 Task: Change the mux module for muxers to "TS muxer (libdvbpsi)".
Action: Mouse moved to (136, 19)
Screenshot: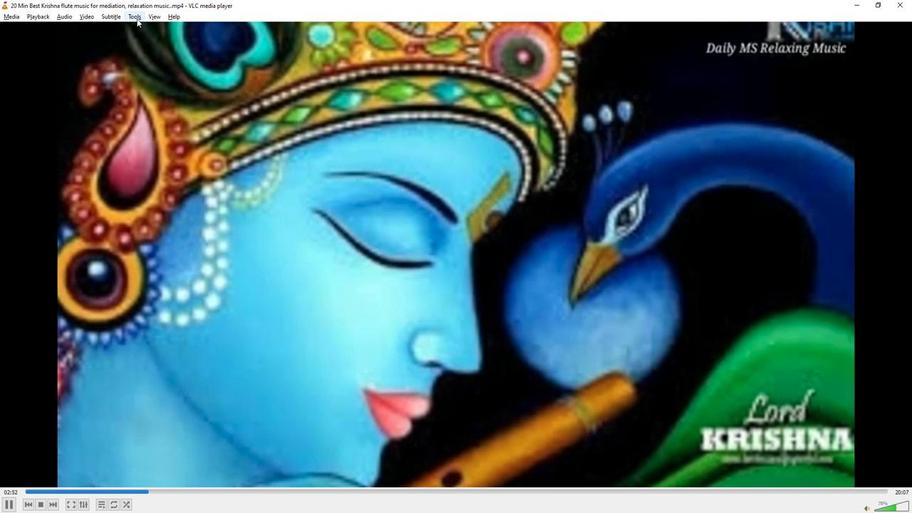 
Action: Mouse pressed left at (136, 19)
Screenshot: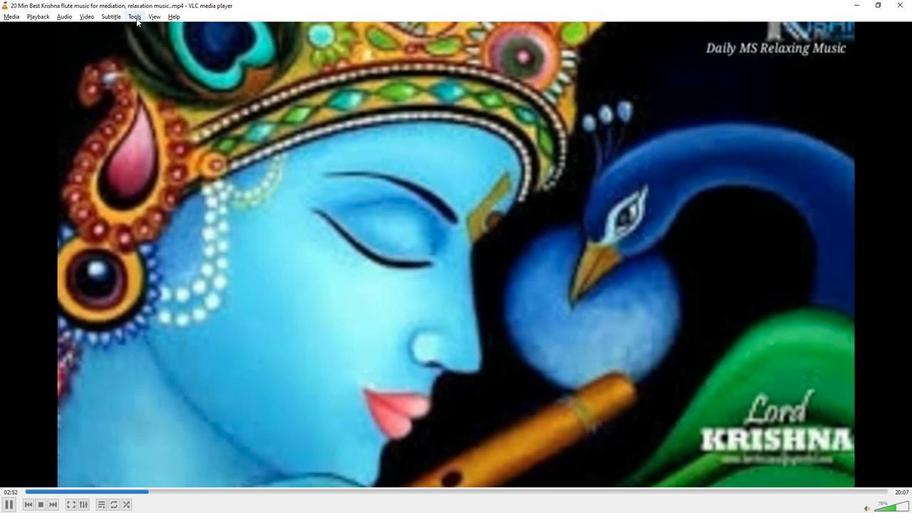 
Action: Mouse moved to (132, 128)
Screenshot: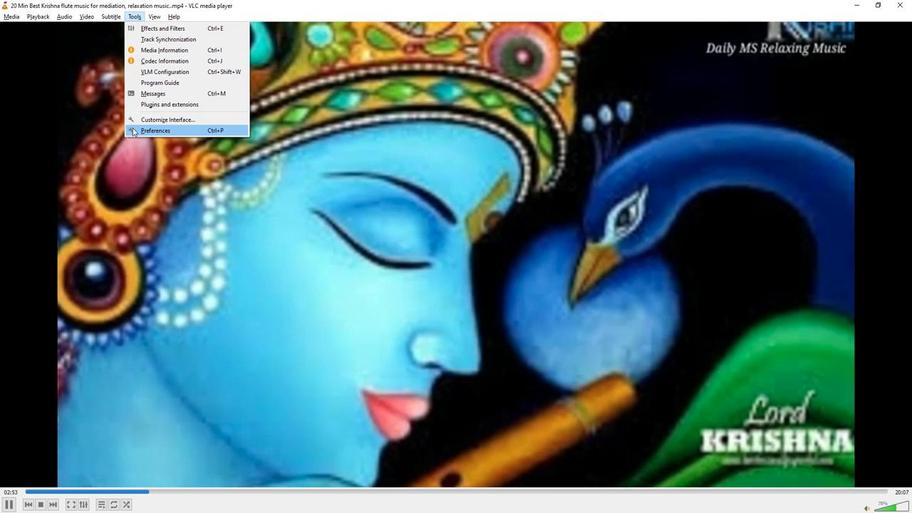 
Action: Mouse pressed left at (132, 128)
Screenshot: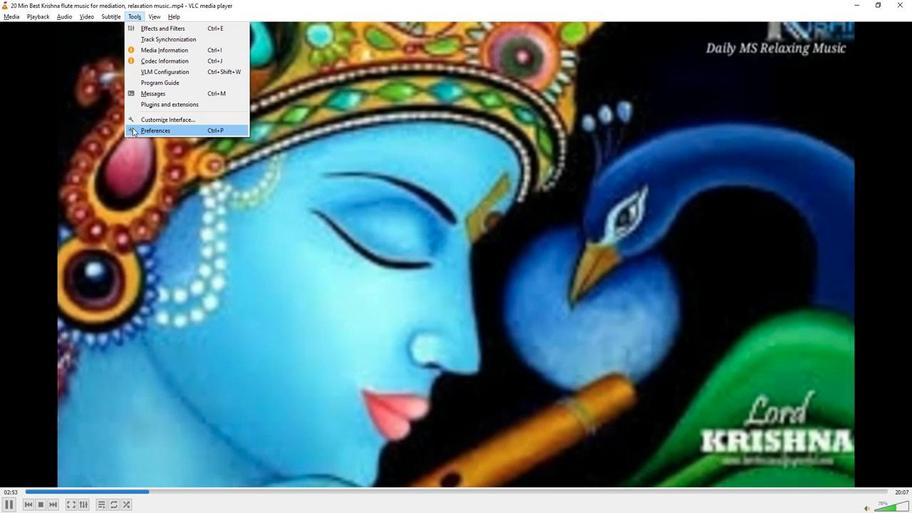 
Action: Mouse moved to (300, 421)
Screenshot: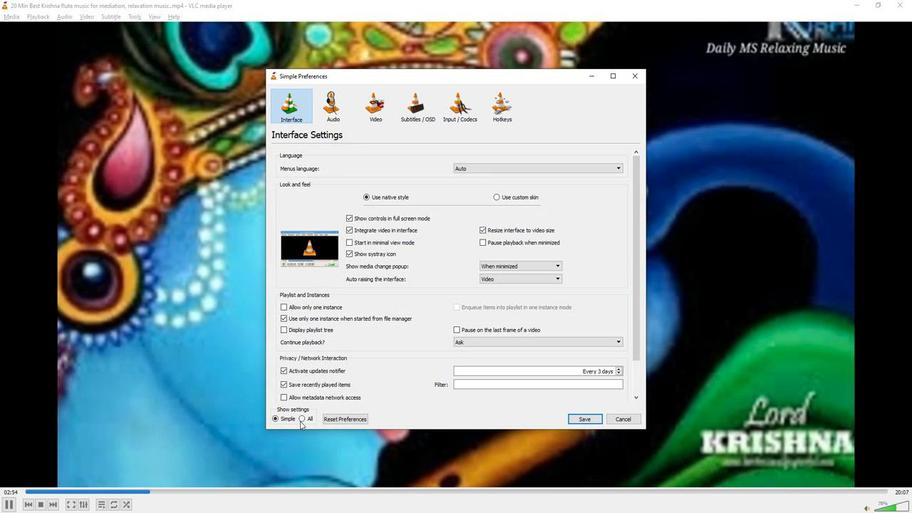 
Action: Mouse pressed left at (300, 421)
Screenshot: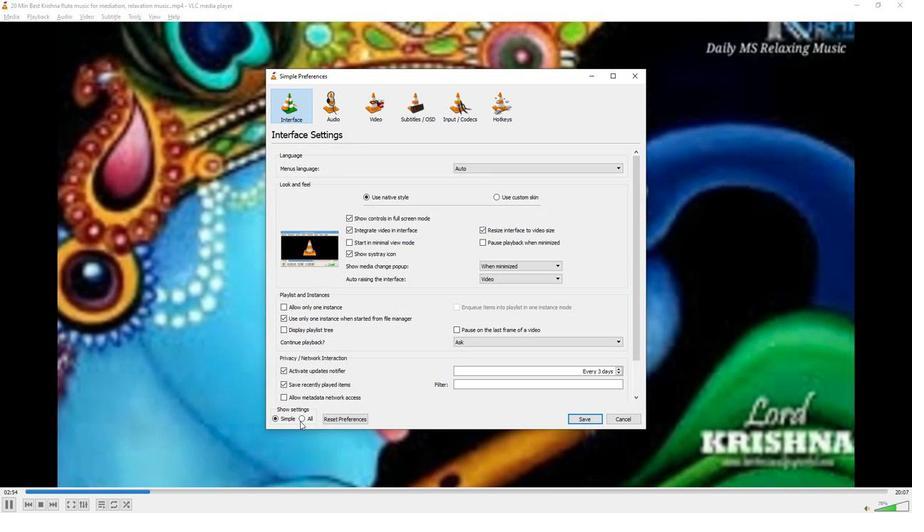 
Action: Mouse moved to (339, 300)
Screenshot: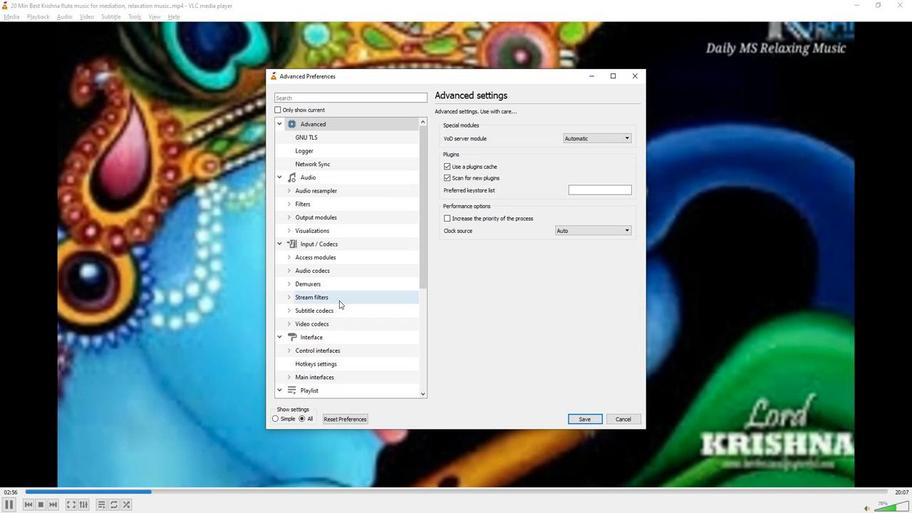 
Action: Mouse scrolled (339, 299) with delta (0, 0)
Screenshot: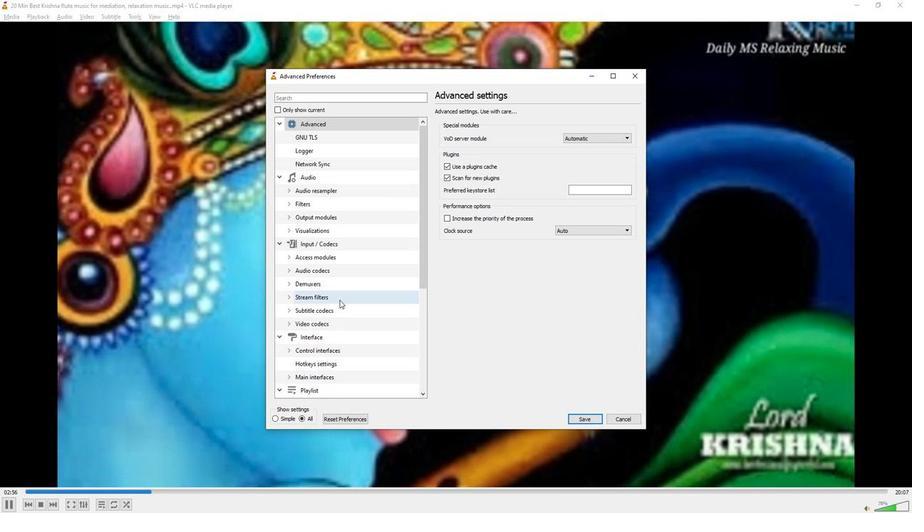 
Action: Mouse scrolled (339, 299) with delta (0, 0)
Screenshot: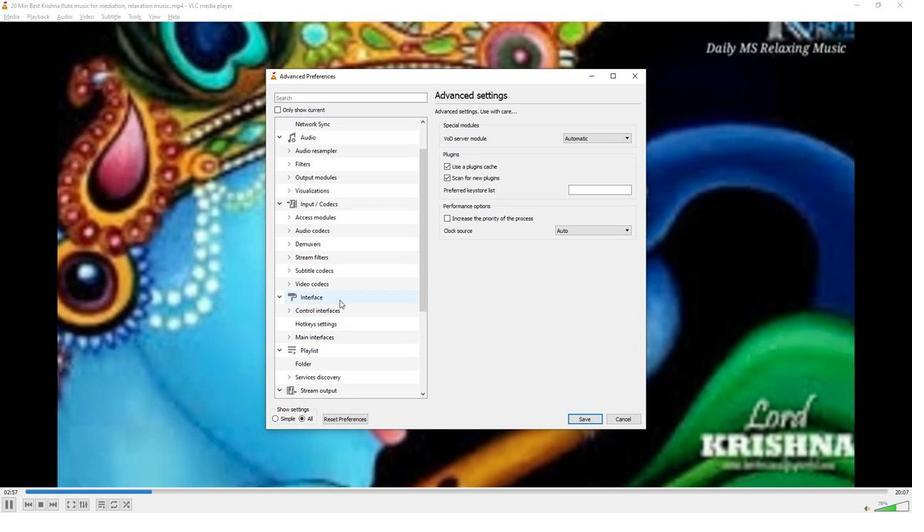 
Action: Mouse scrolled (339, 299) with delta (0, 0)
Screenshot: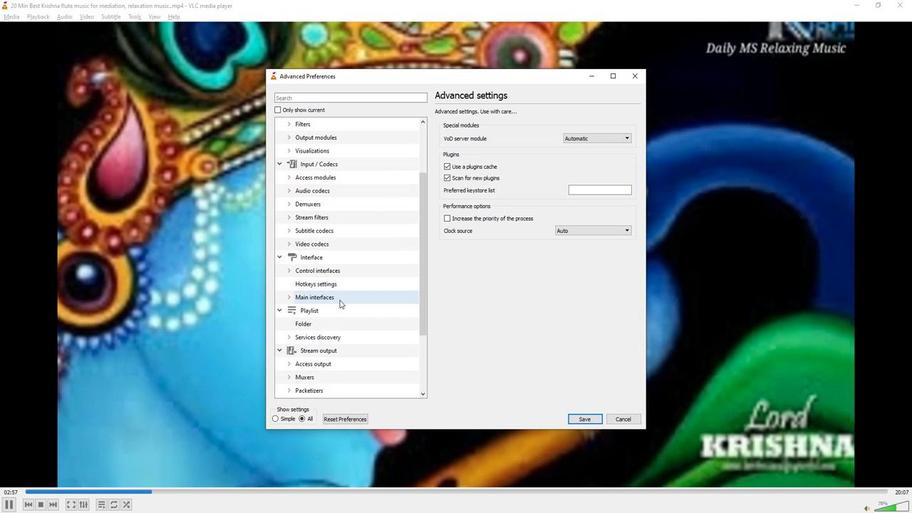 
Action: Mouse scrolled (339, 299) with delta (0, 0)
Screenshot: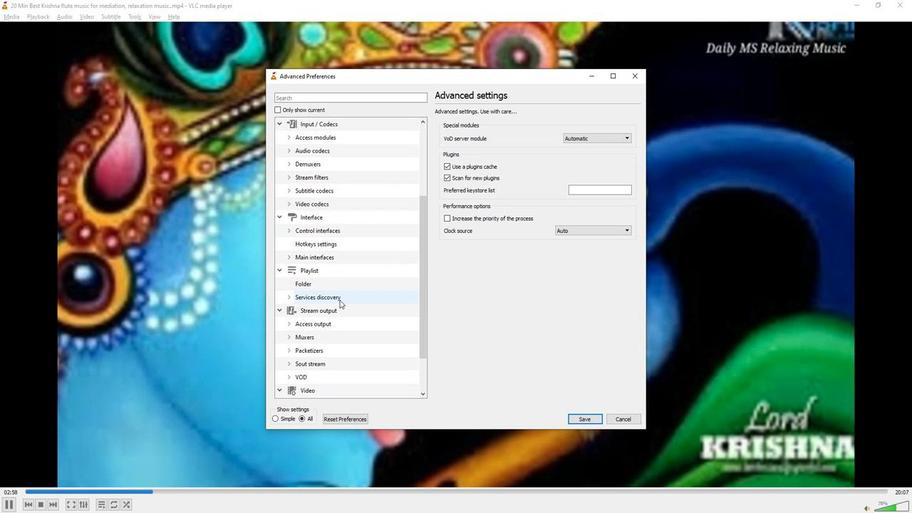 
Action: Mouse moved to (298, 295)
Screenshot: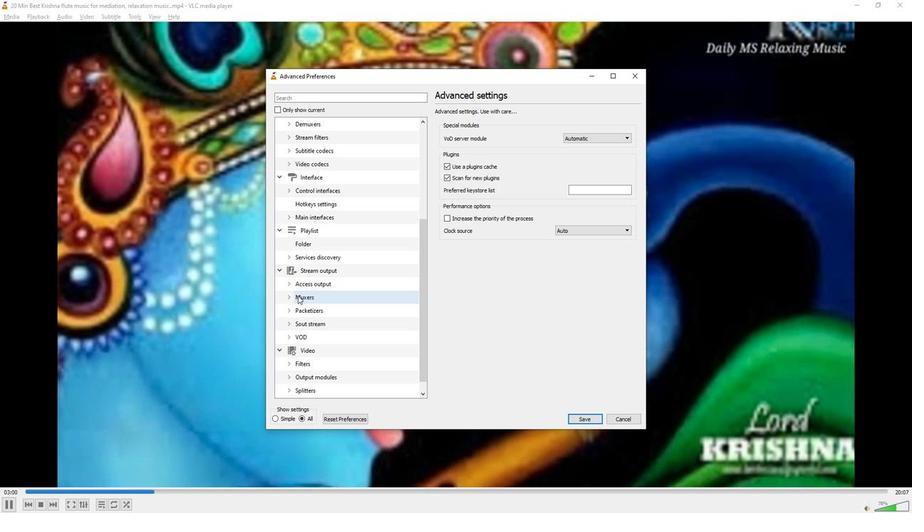 
Action: Mouse pressed left at (298, 295)
Screenshot: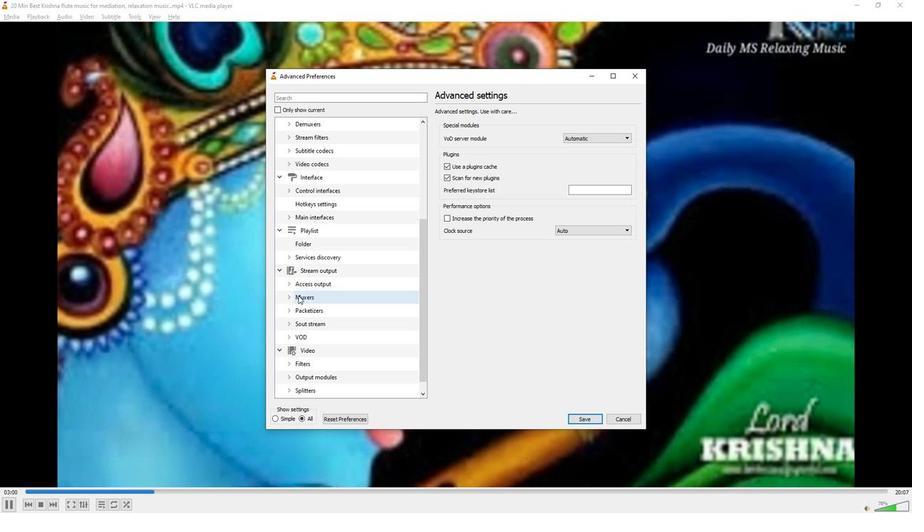 
Action: Mouse moved to (596, 144)
Screenshot: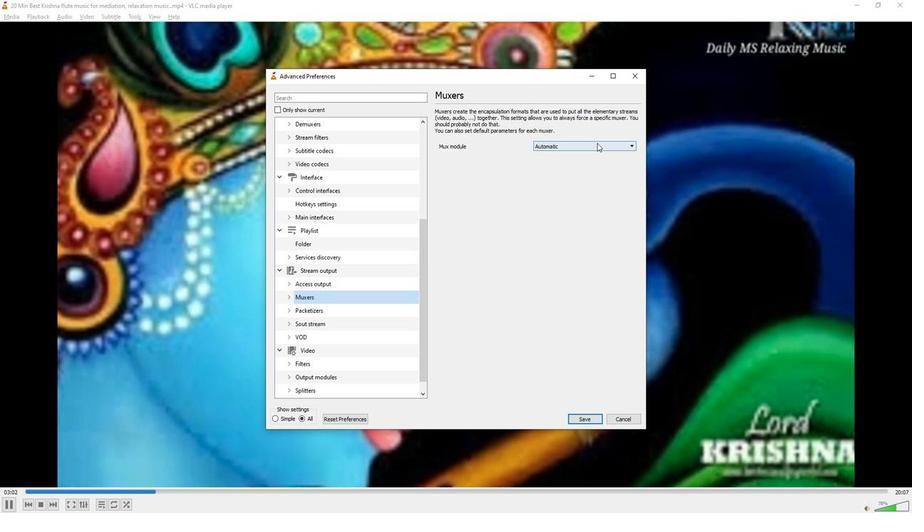 
Action: Mouse pressed left at (596, 144)
Screenshot: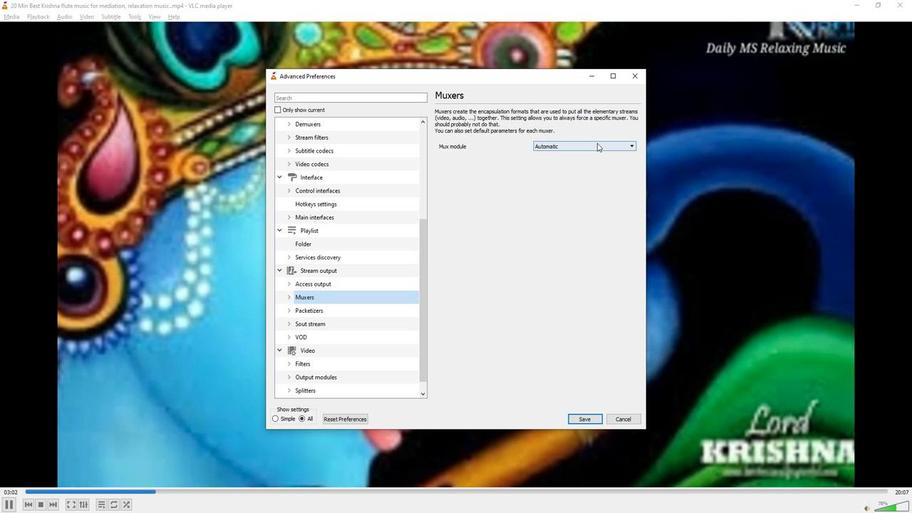 
Action: Mouse moved to (577, 159)
Screenshot: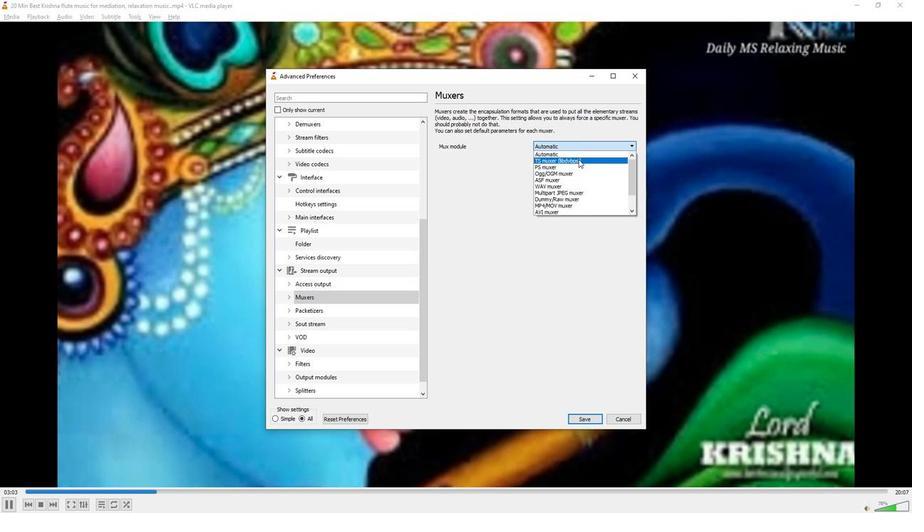 
Action: Mouse pressed left at (577, 159)
Screenshot: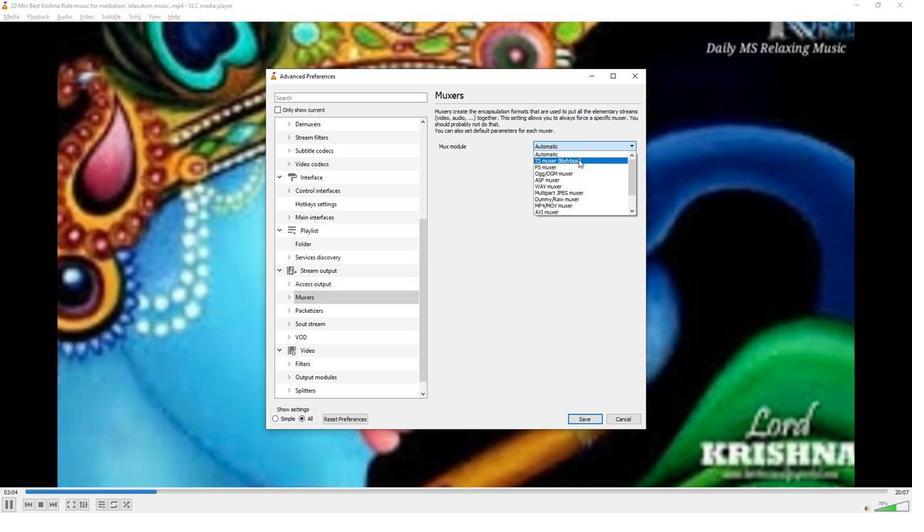 
Action: Mouse moved to (494, 240)
Screenshot: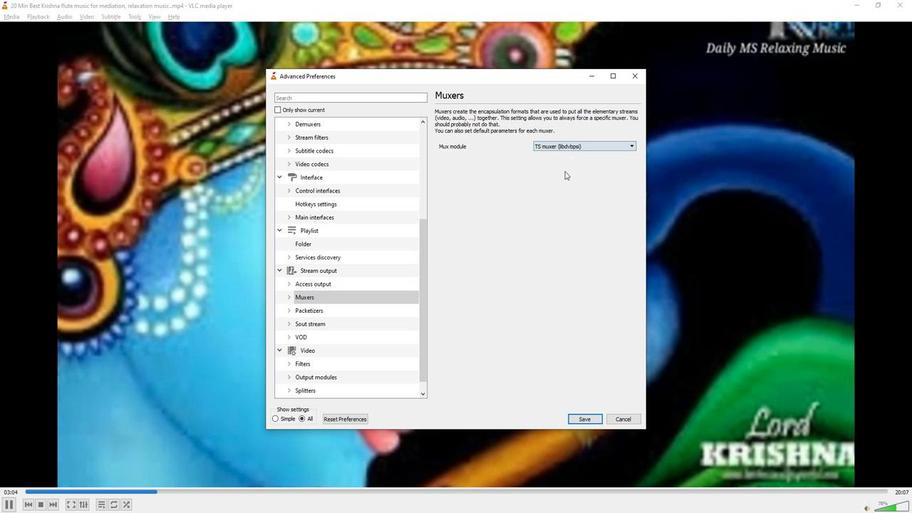 
